 Task: Look for products in the category "Toothpaste" from Dr Gingers only.
Action: Mouse moved to (646, 262)
Screenshot: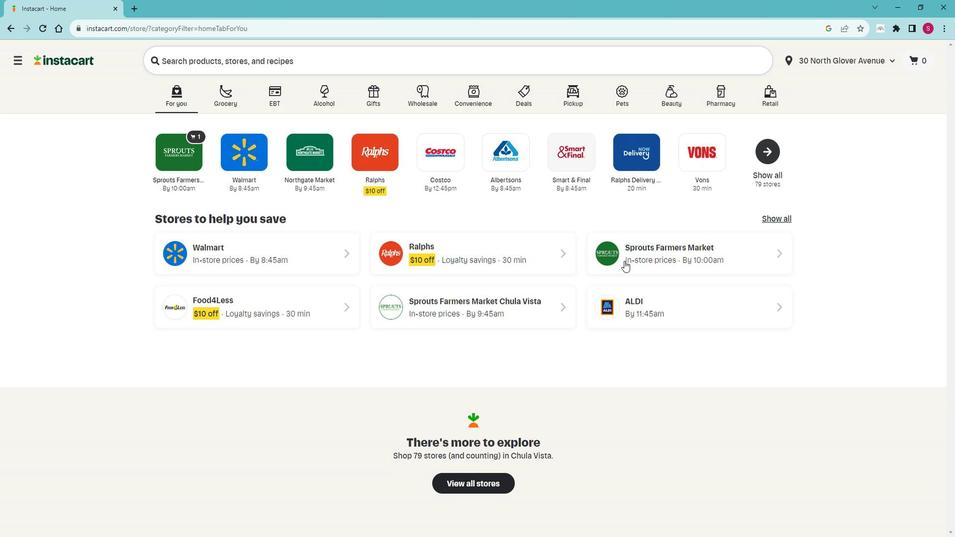 
Action: Mouse pressed left at (646, 262)
Screenshot: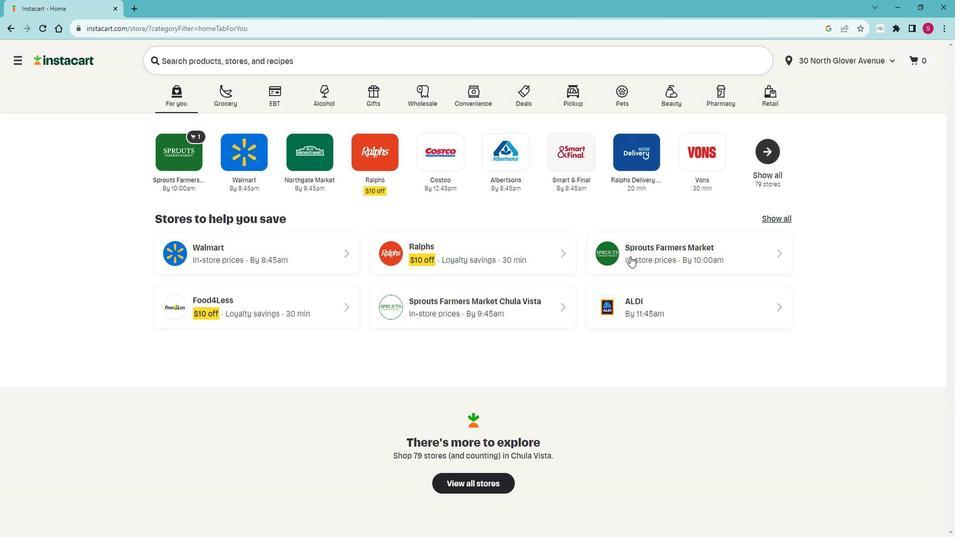 
Action: Mouse moved to (91, 394)
Screenshot: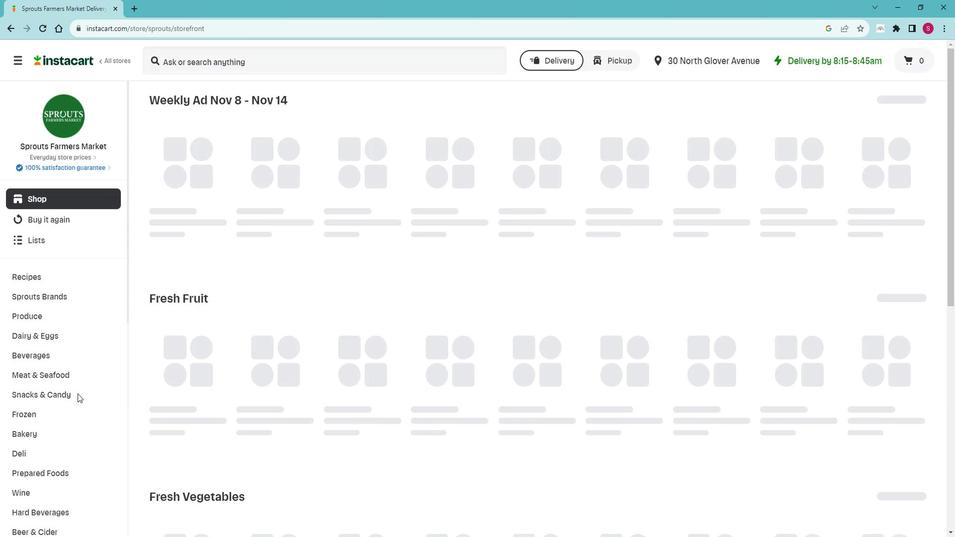 
Action: Mouse scrolled (91, 394) with delta (0, 0)
Screenshot: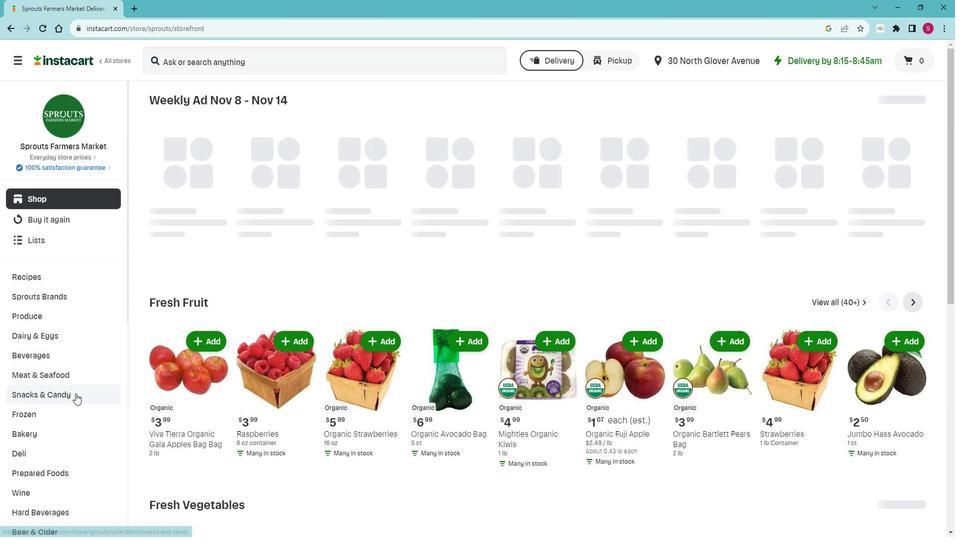 
Action: Mouse scrolled (91, 394) with delta (0, 0)
Screenshot: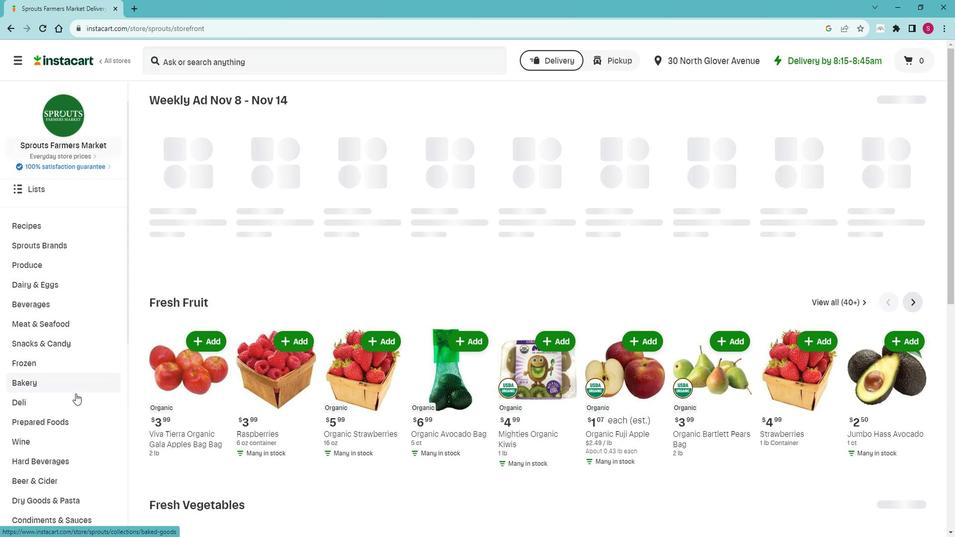 
Action: Mouse scrolled (91, 394) with delta (0, 0)
Screenshot: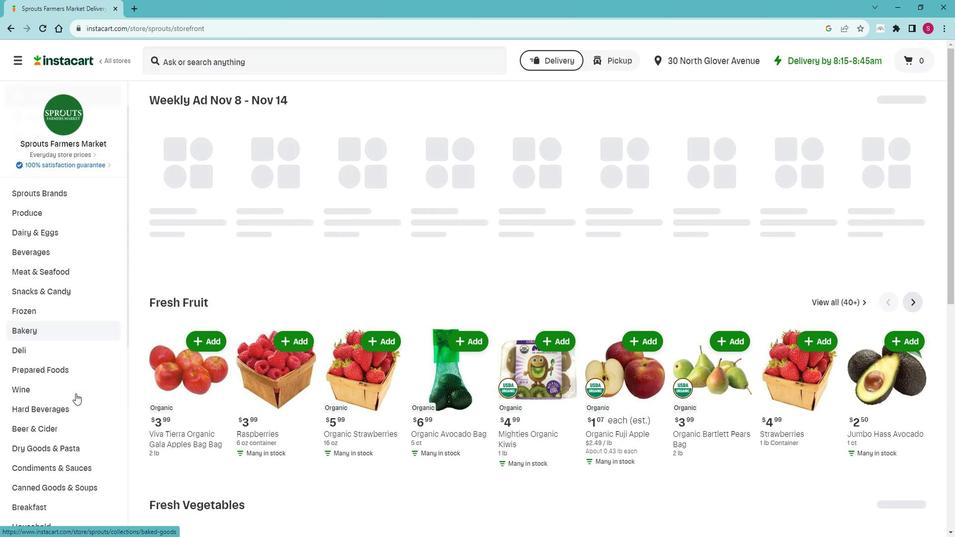 
Action: Mouse scrolled (91, 394) with delta (0, 0)
Screenshot: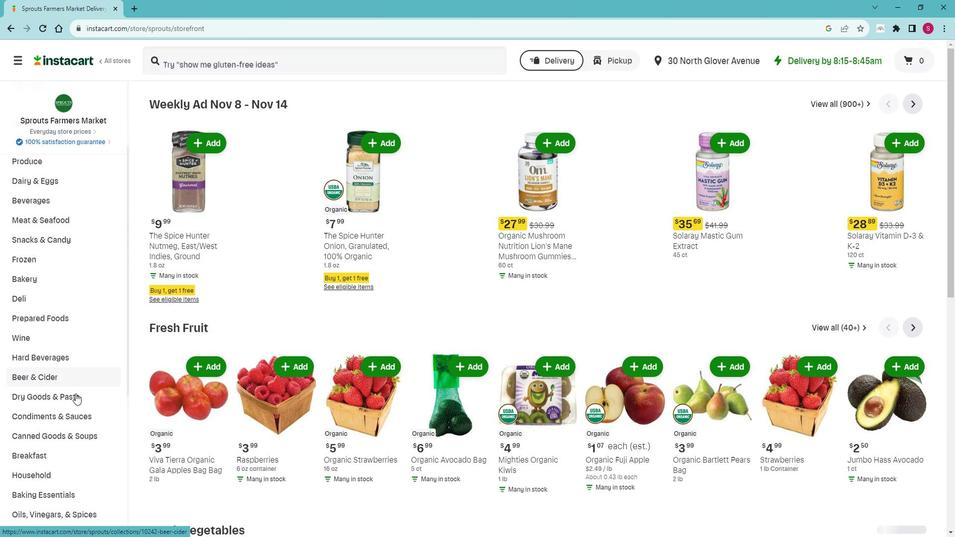 
Action: Mouse scrolled (91, 394) with delta (0, 0)
Screenshot: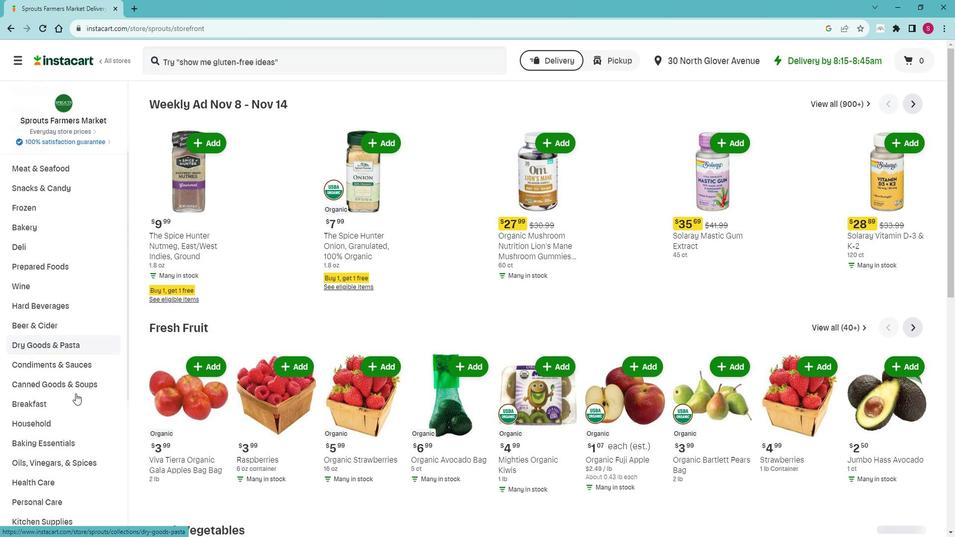 
Action: Mouse scrolled (91, 394) with delta (0, 0)
Screenshot: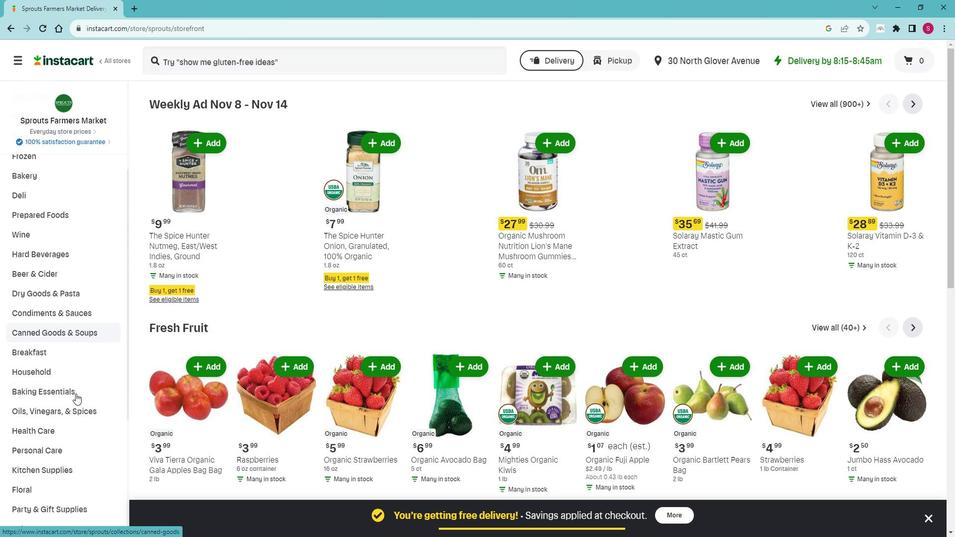
Action: Mouse moved to (85, 397)
Screenshot: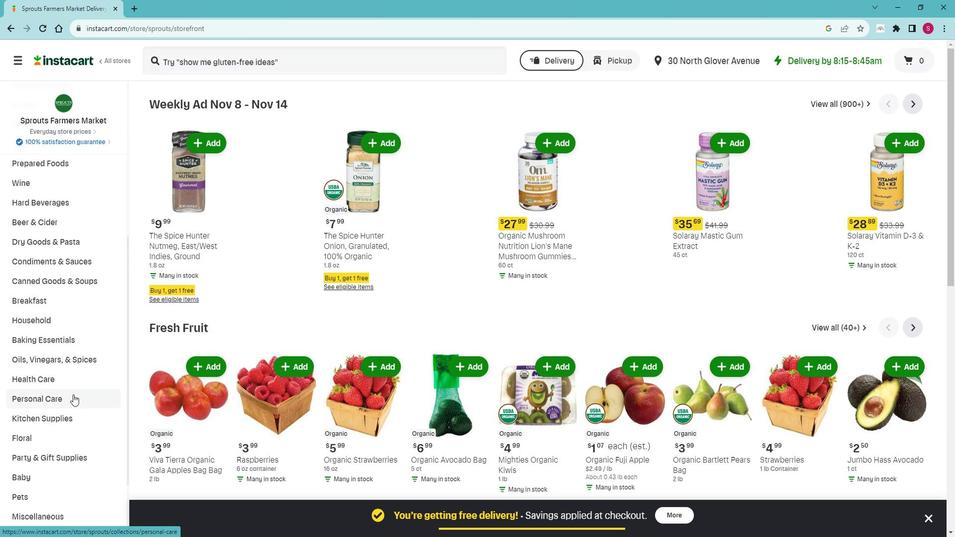 
Action: Mouse pressed left at (85, 397)
Screenshot: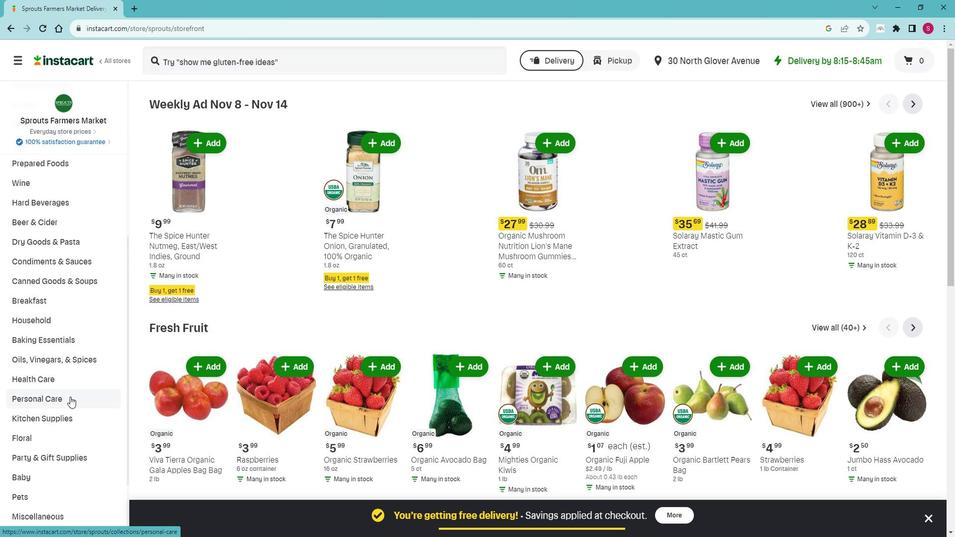 
Action: Mouse moved to (80, 438)
Screenshot: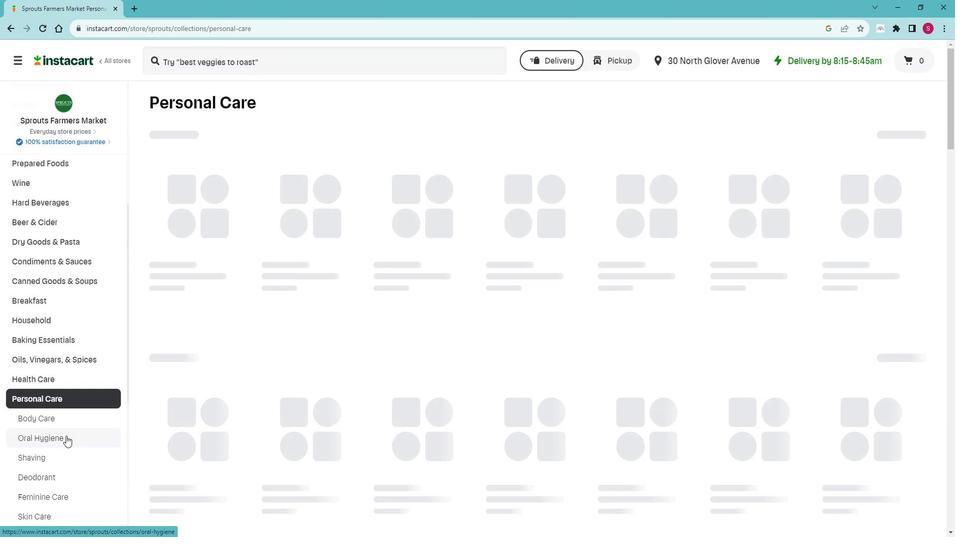 
Action: Mouse pressed left at (80, 438)
Screenshot: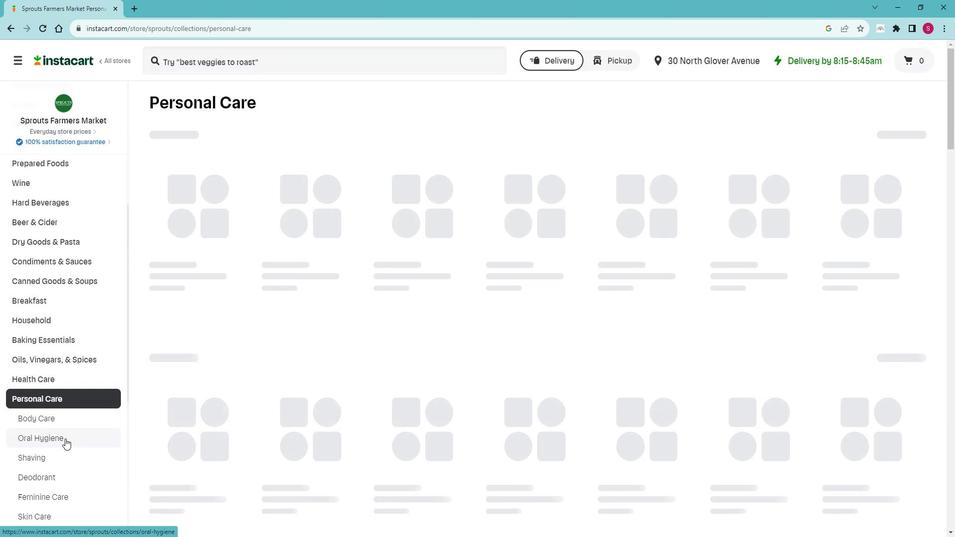 
Action: Mouse moved to (302, 152)
Screenshot: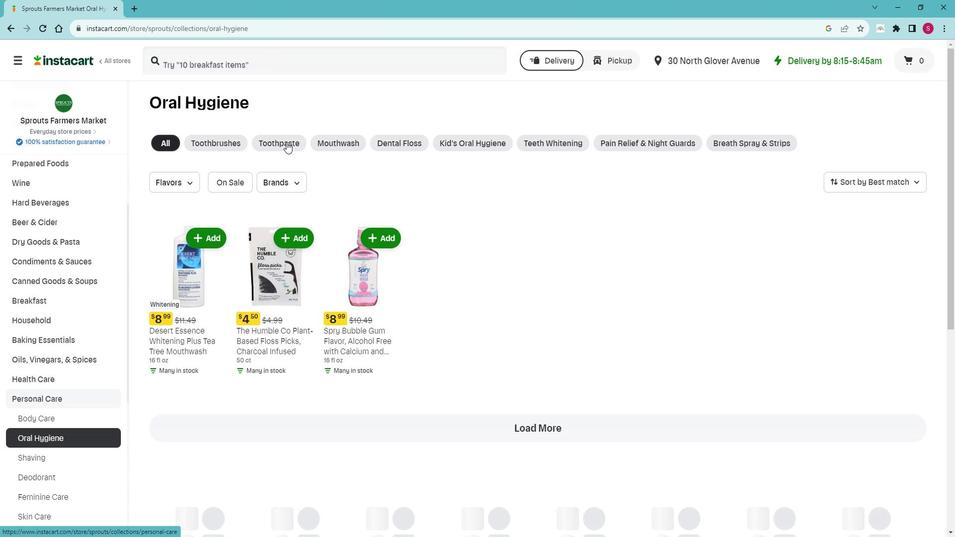 
Action: Mouse pressed left at (302, 152)
Screenshot: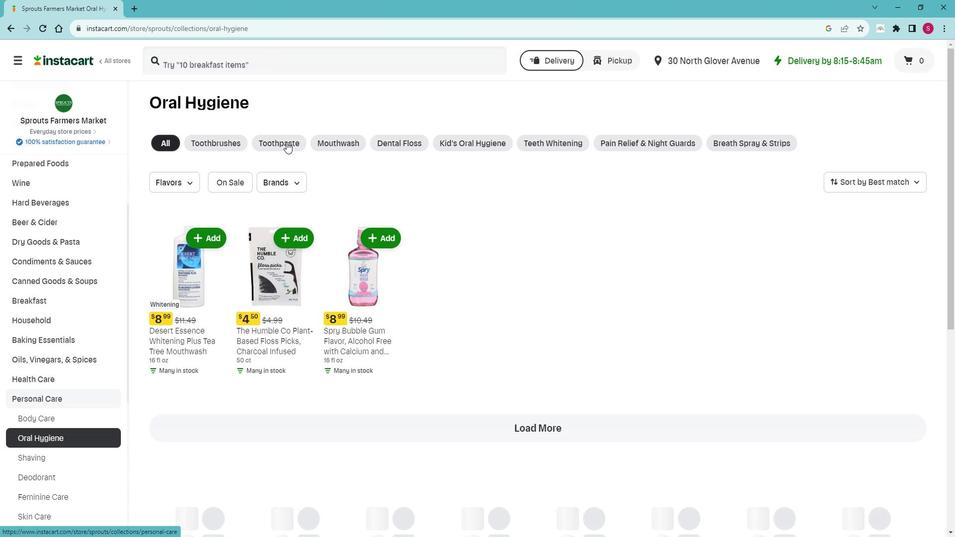 
Action: Mouse moved to (310, 188)
Screenshot: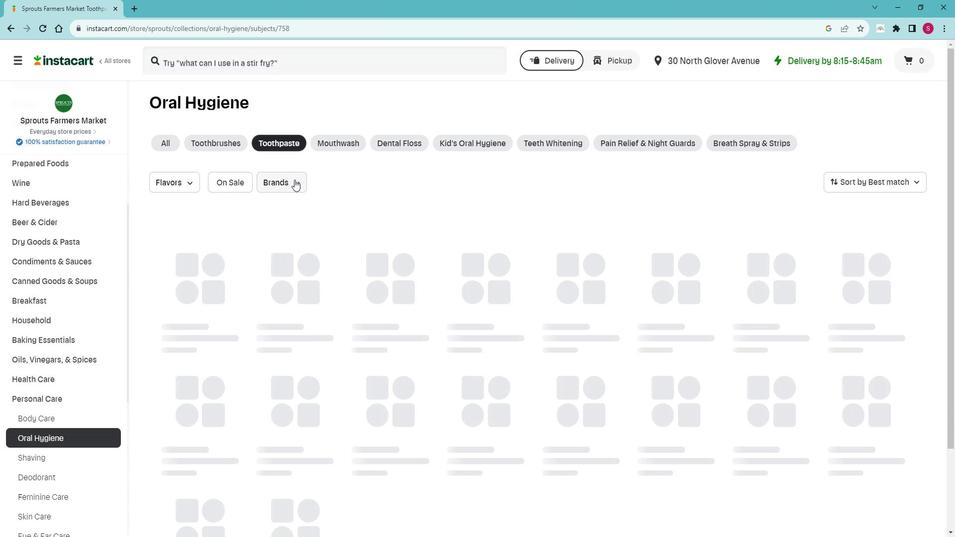 
Action: Mouse pressed left at (310, 188)
Screenshot: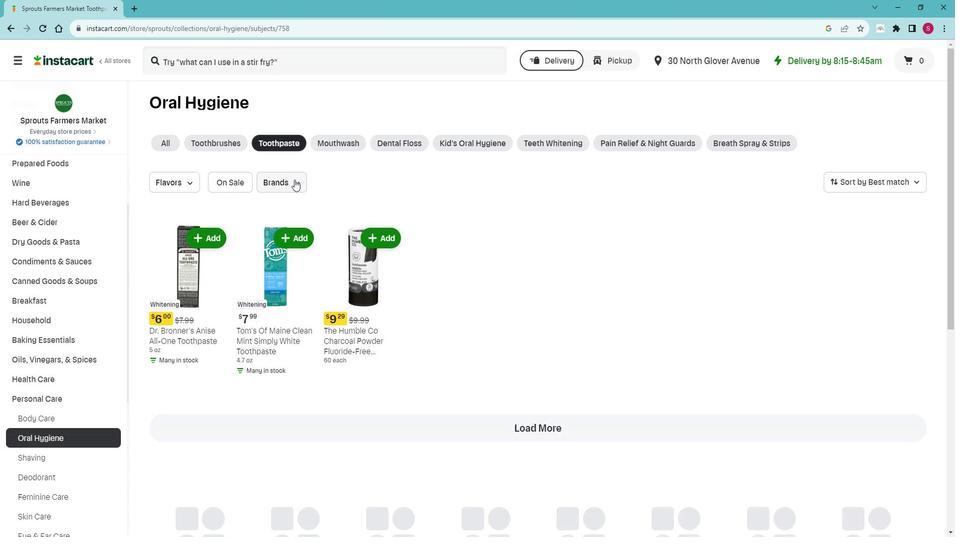 
Action: Mouse moved to (316, 276)
Screenshot: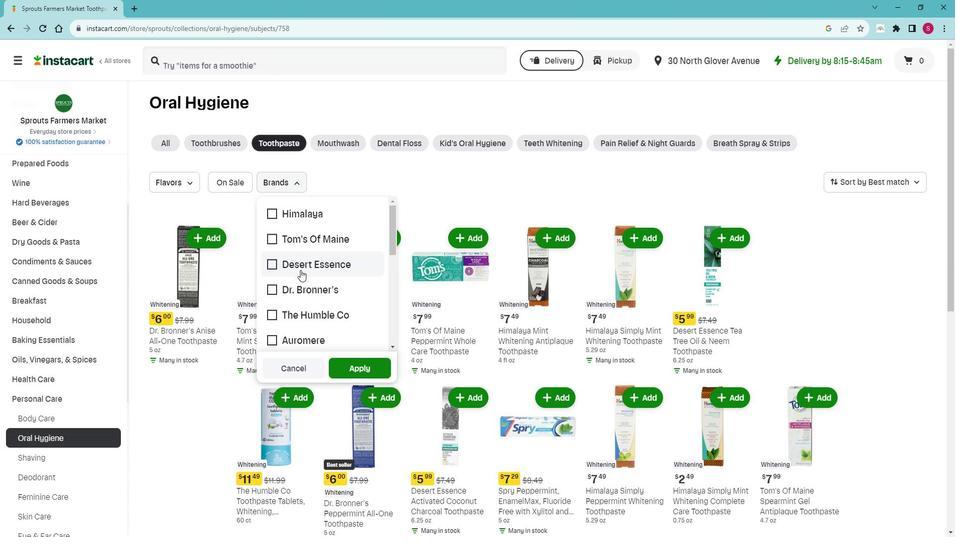 
Action: Mouse scrolled (316, 276) with delta (0, 0)
Screenshot: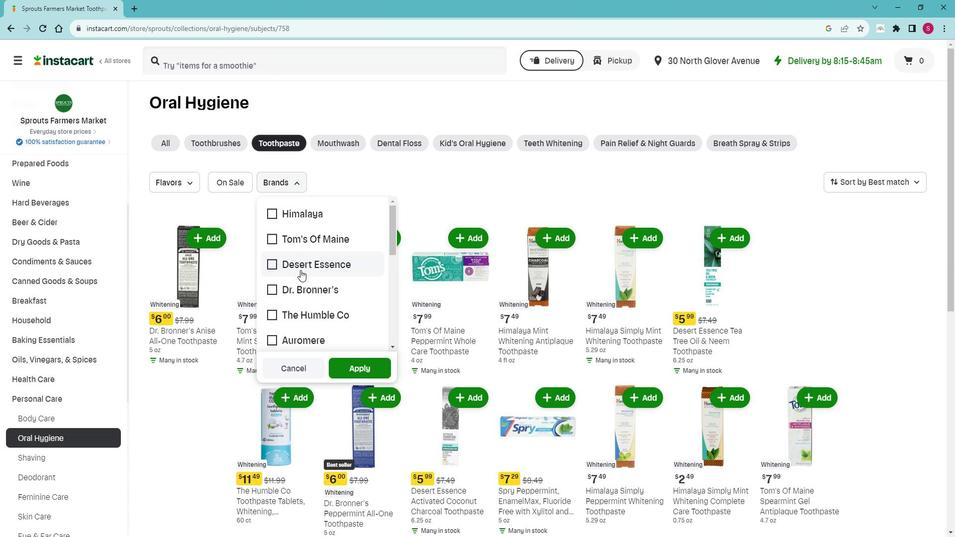 
Action: Mouse scrolled (316, 276) with delta (0, 0)
Screenshot: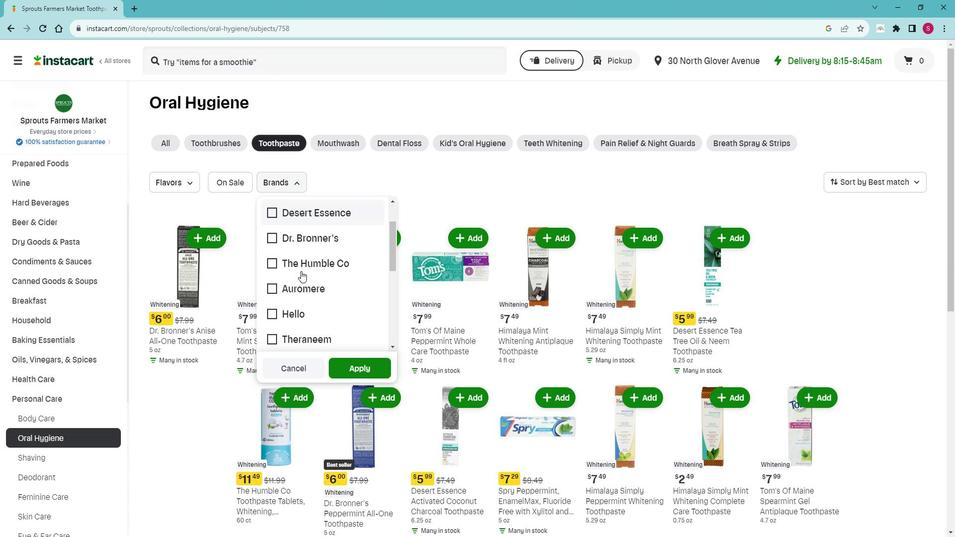 
Action: Mouse scrolled (316, 276) with delta (0, 0)
Screenshot: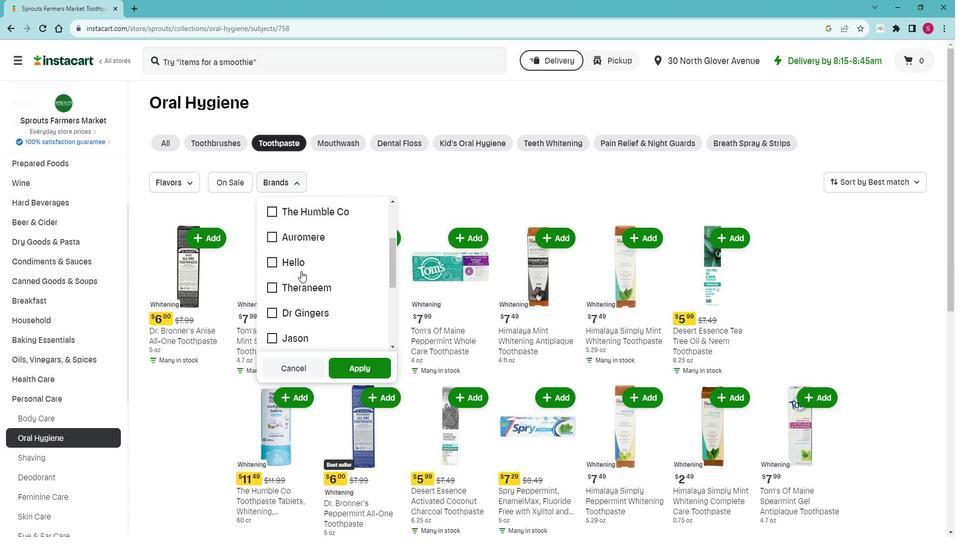 
Action: Mouse moved to (321, 265)
Screenshot: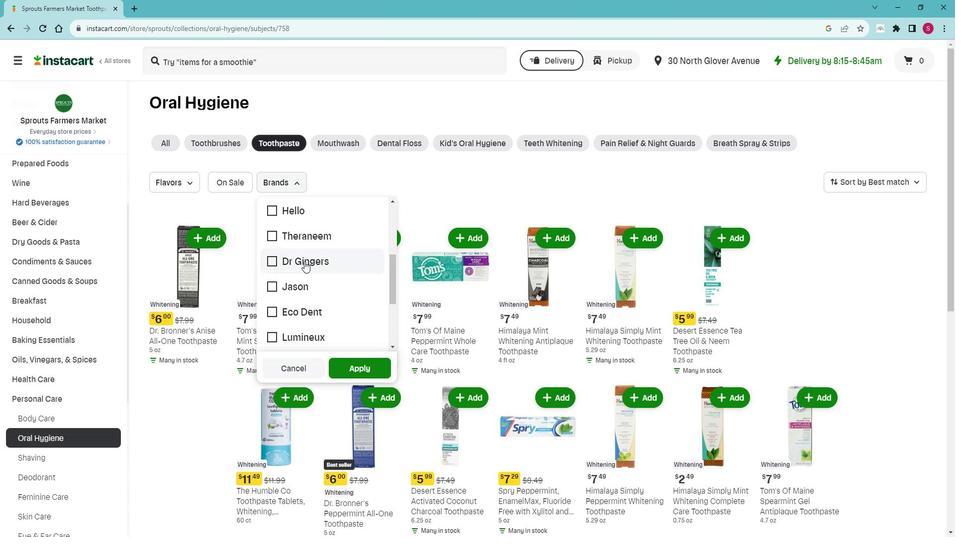 
Action: Mouse pressed left at (321, 265)
Screenshot: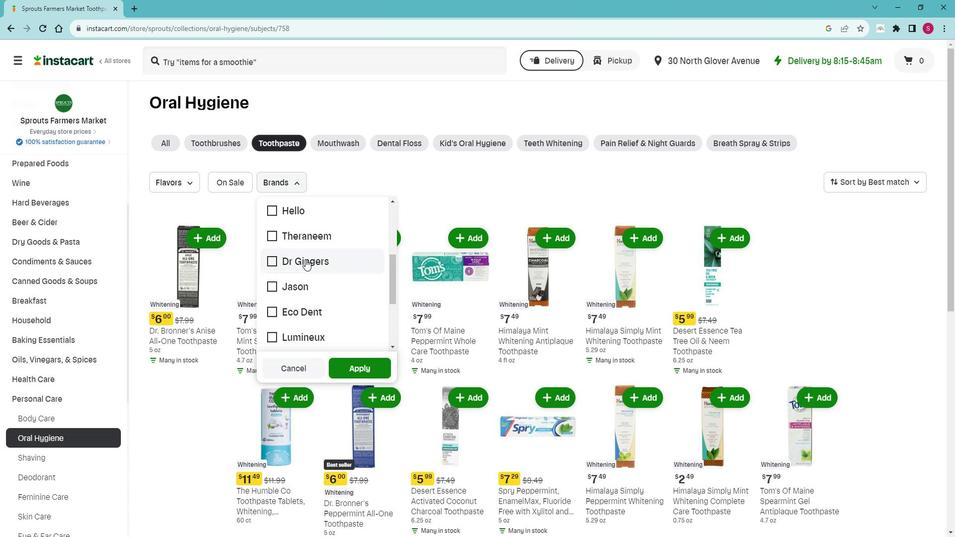 
Action: Mouse moved to (357, 368)
Screenshot: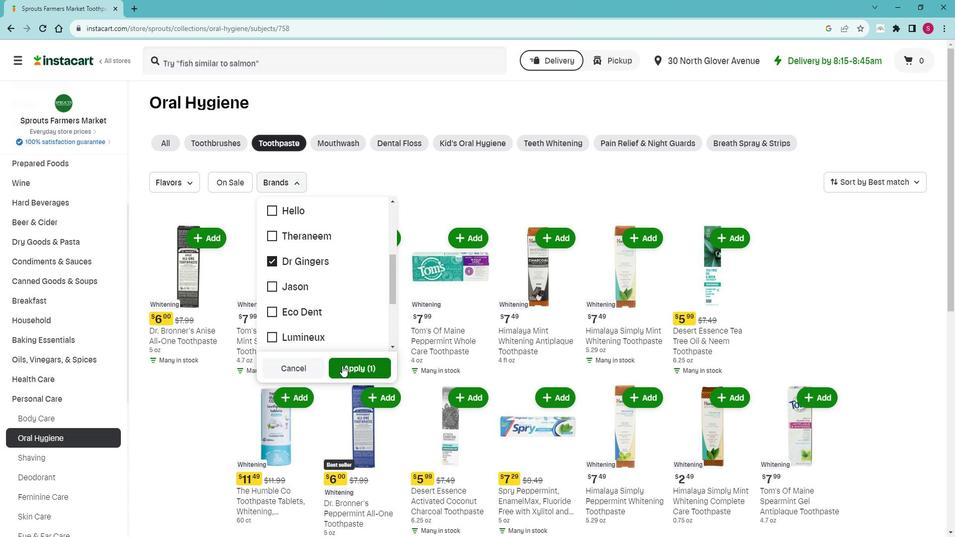 
Action: Mouse pressed left at (357, 368)
Screenshot: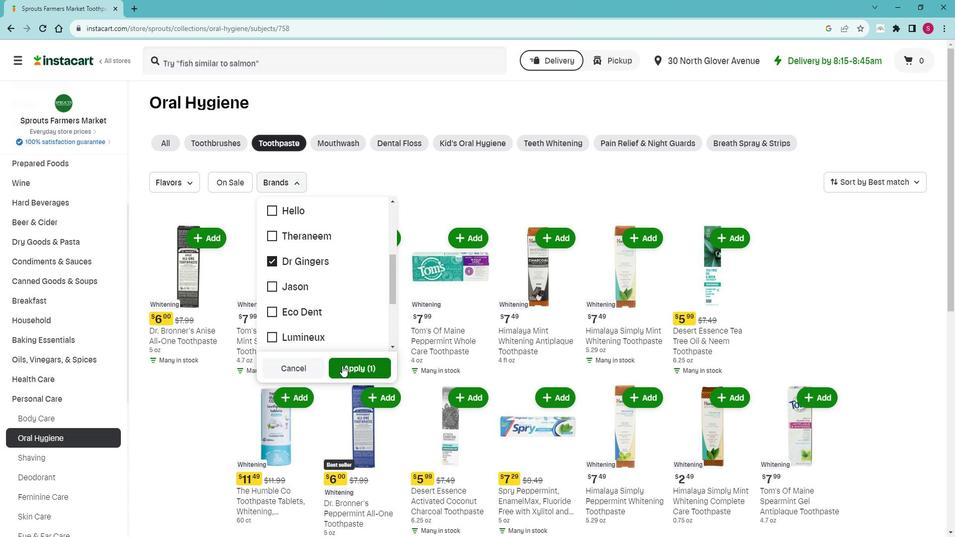 
Action: Mouse moved to (432, 219)
Screenshot: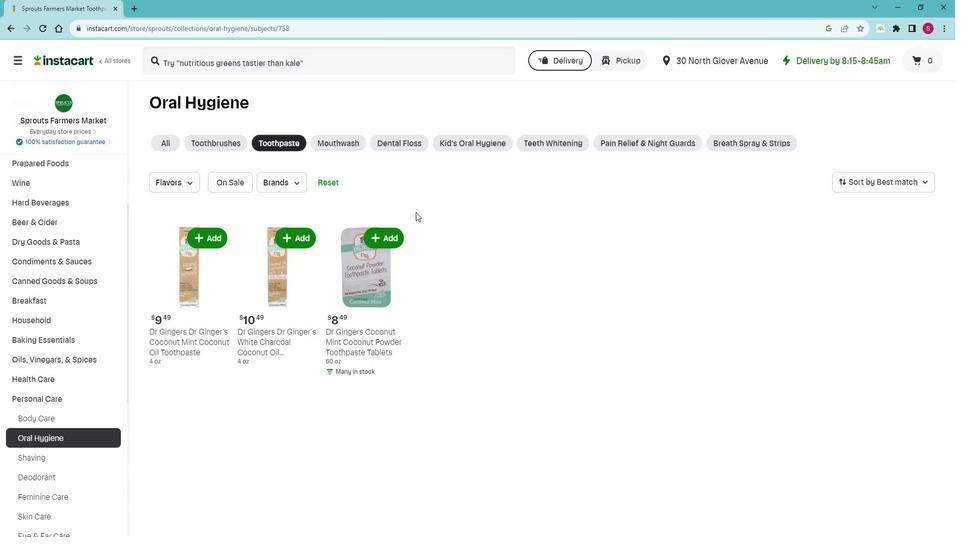 
